 Task: Add Market Corner Chicken Tamales With Green Sauce to the cart.
Action: Mouse moved to (22, 121)
Screenshot: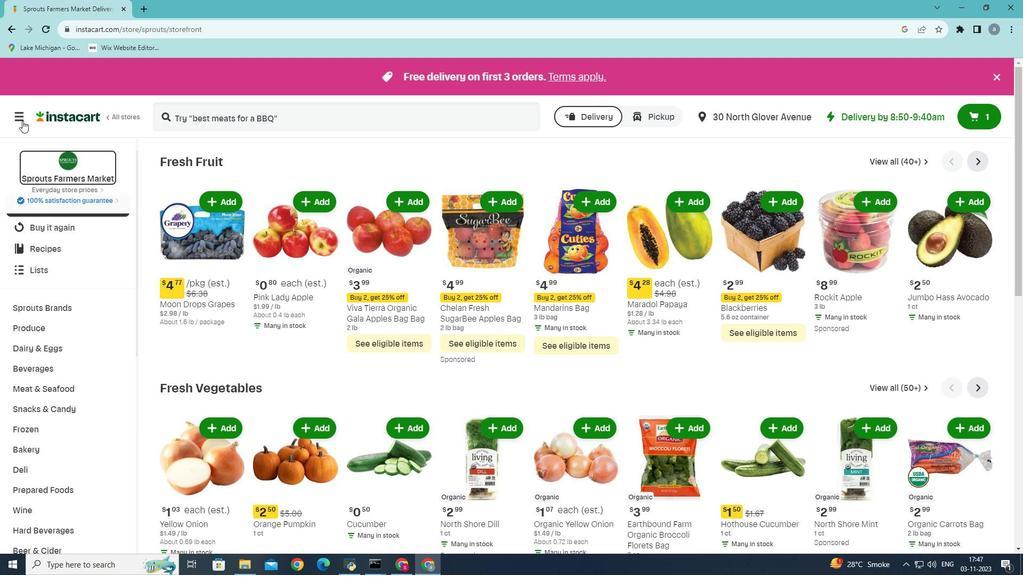 
Action: Mouse pressed left at (22, 121)
Screenshot: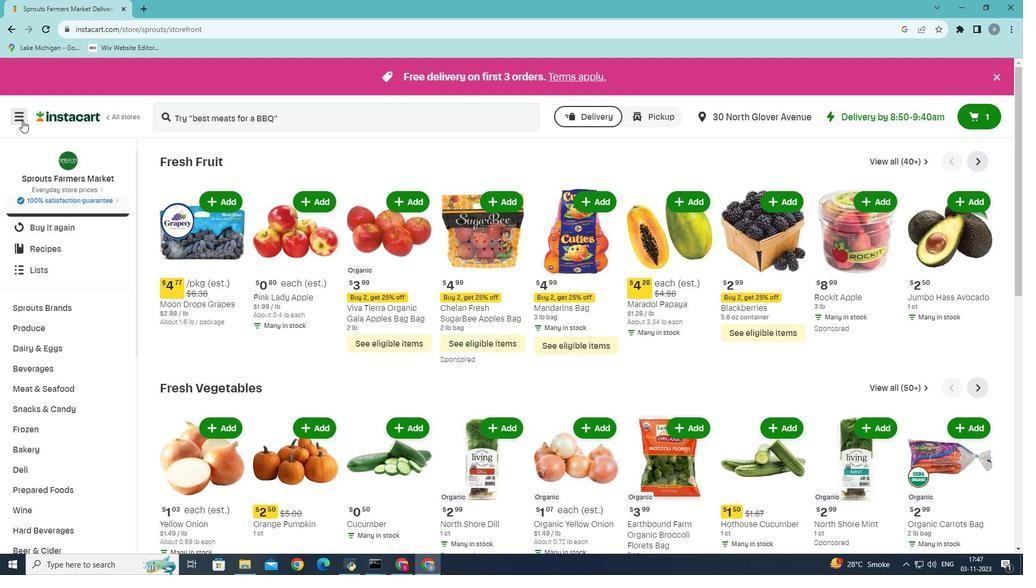 
Action: Mouse moved to (50, 299)
Screenshot: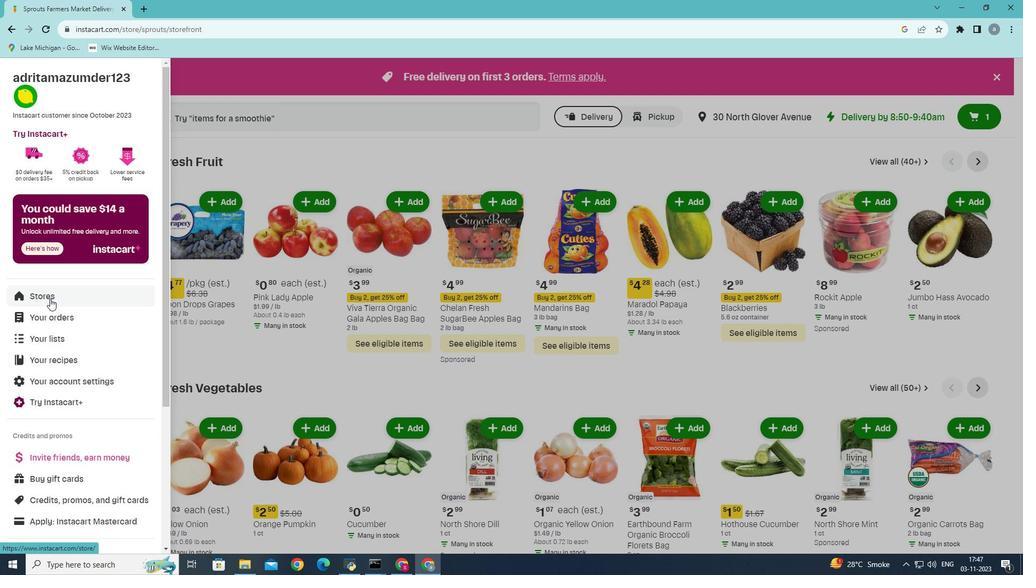 
Action: Mouse pressed left at (50, 299)
Screenshot: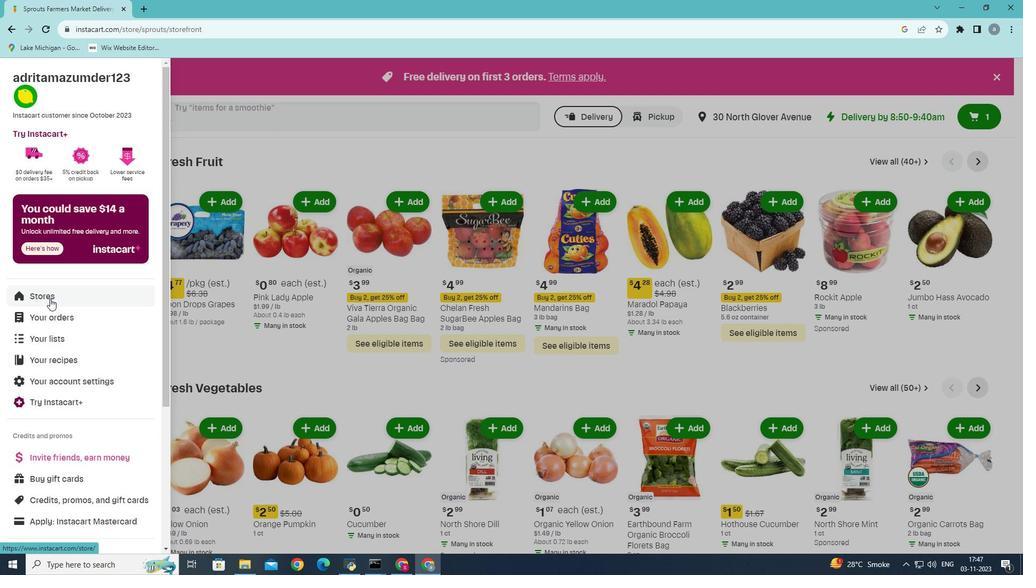 
Action: Mouse moved to (253, 121)
Screenshot: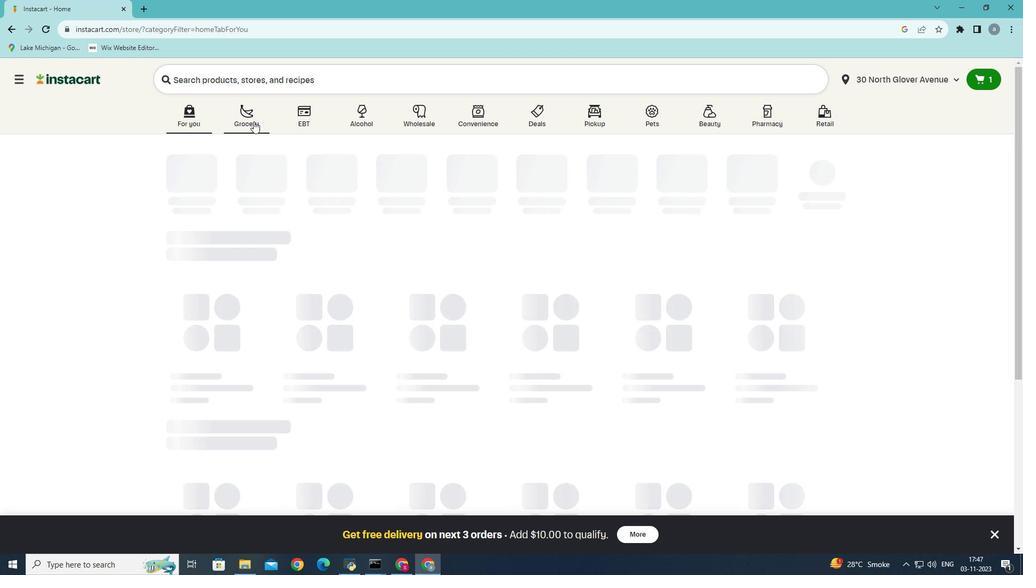 
Action: Mouse pressed left at (253, 121)
Screenshot: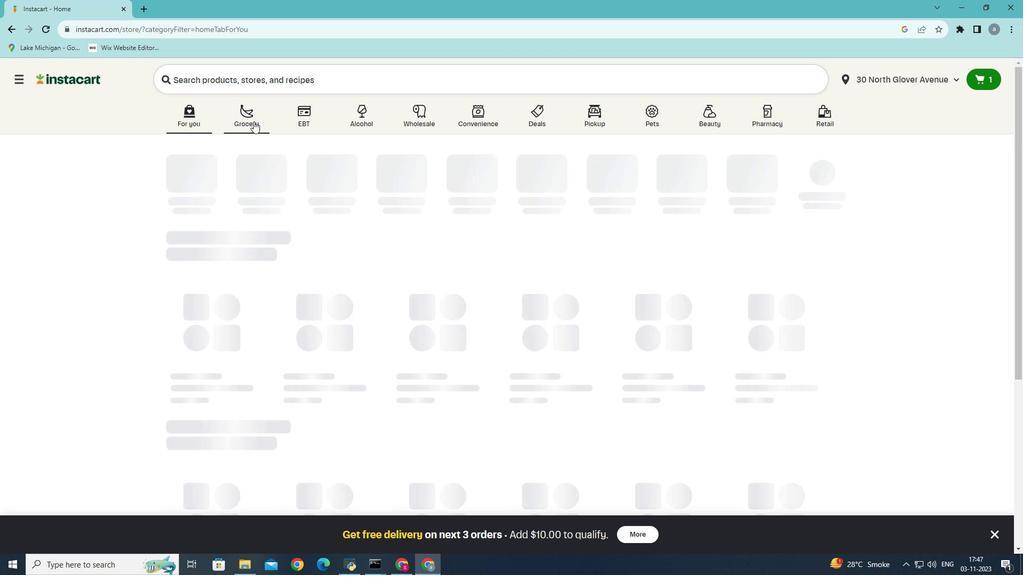 
Action: Mouse moved to (243, 321)
Screenshot: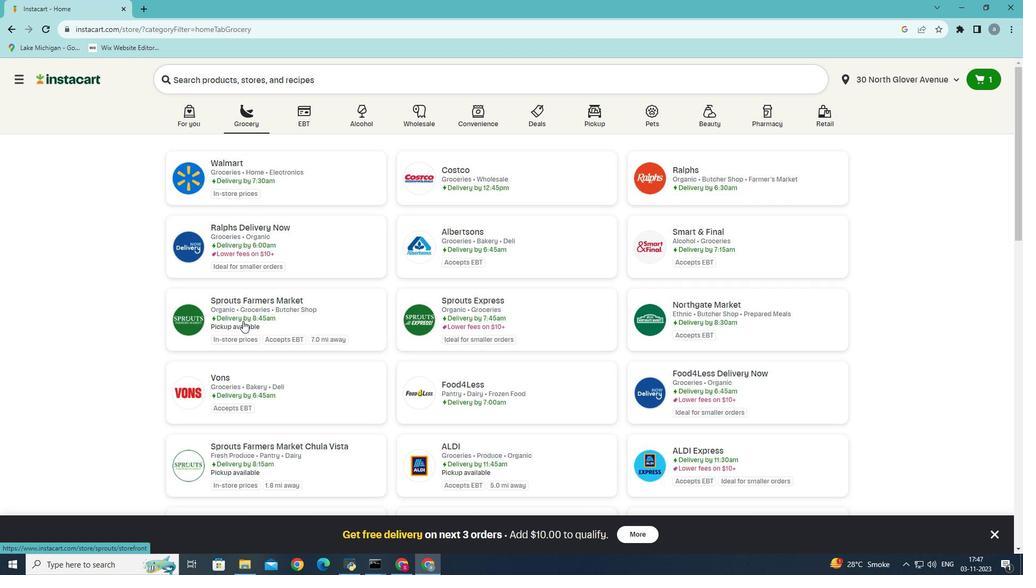 
Action: Mouse pressed left at (243, 321)
Screenshot: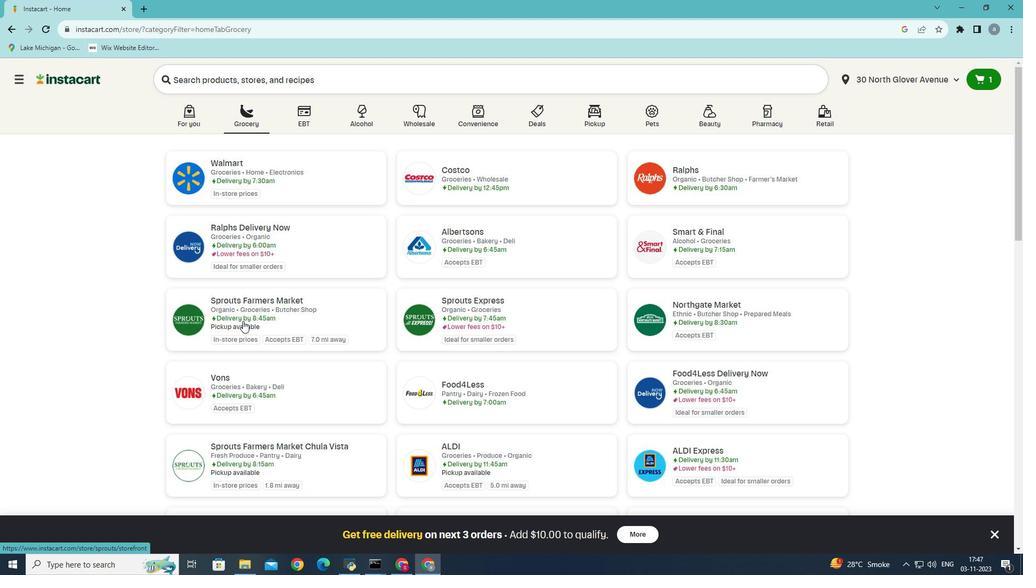 
Action: Mouse moved to (38, 509)
Screenshot: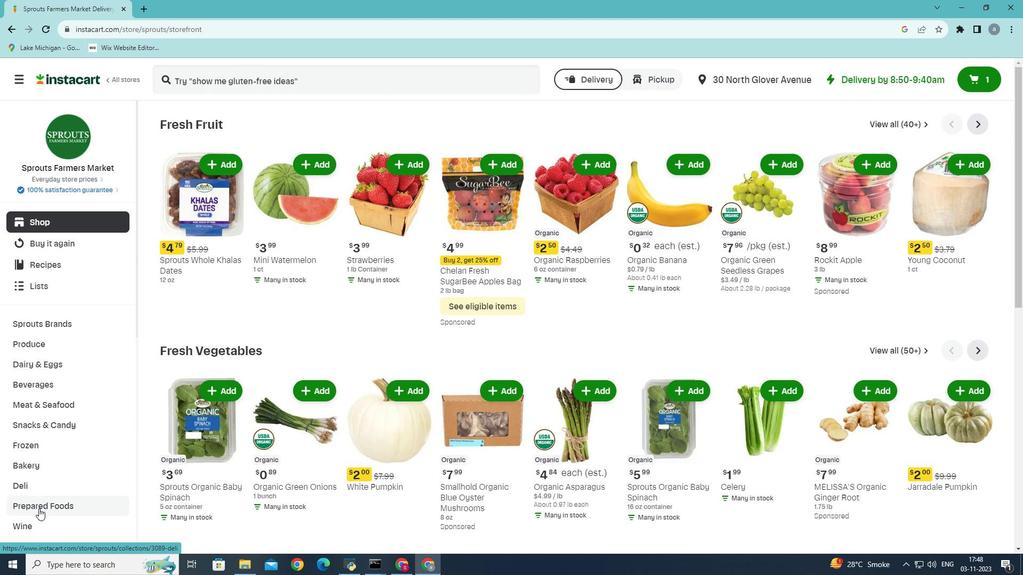 
Action: Mouse pressed left at (38, 509)
Screenshot: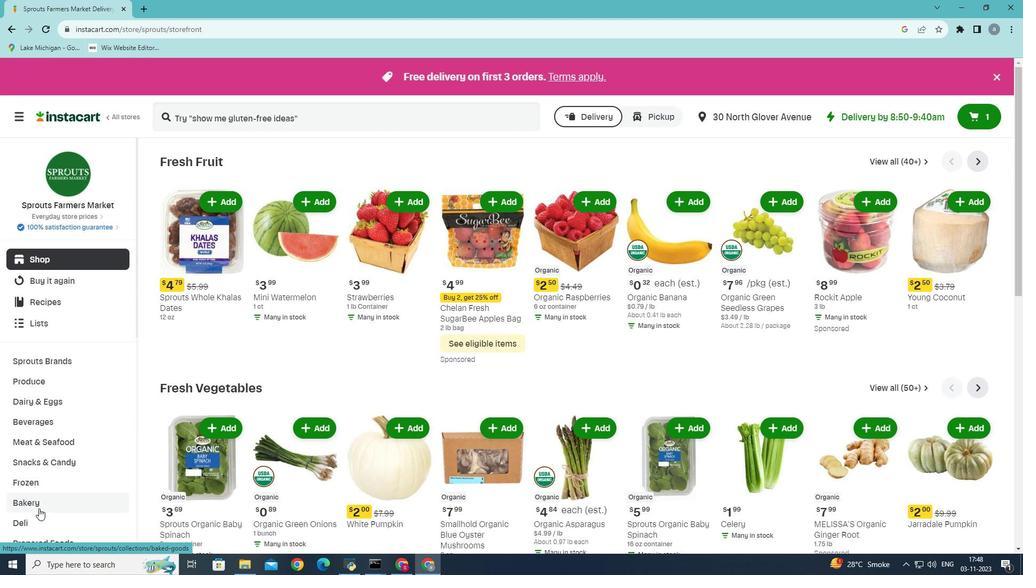 
Action: Mouse moved to (45, 443)
Screenshot: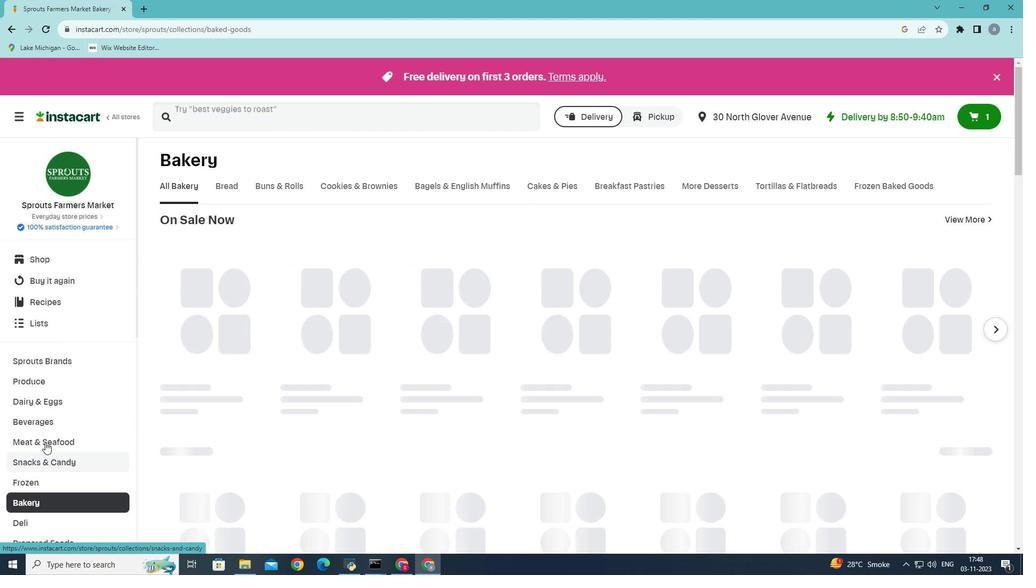 
Action: Mouse scrolled (45, 442) with delta (0, 0)
Screenshot: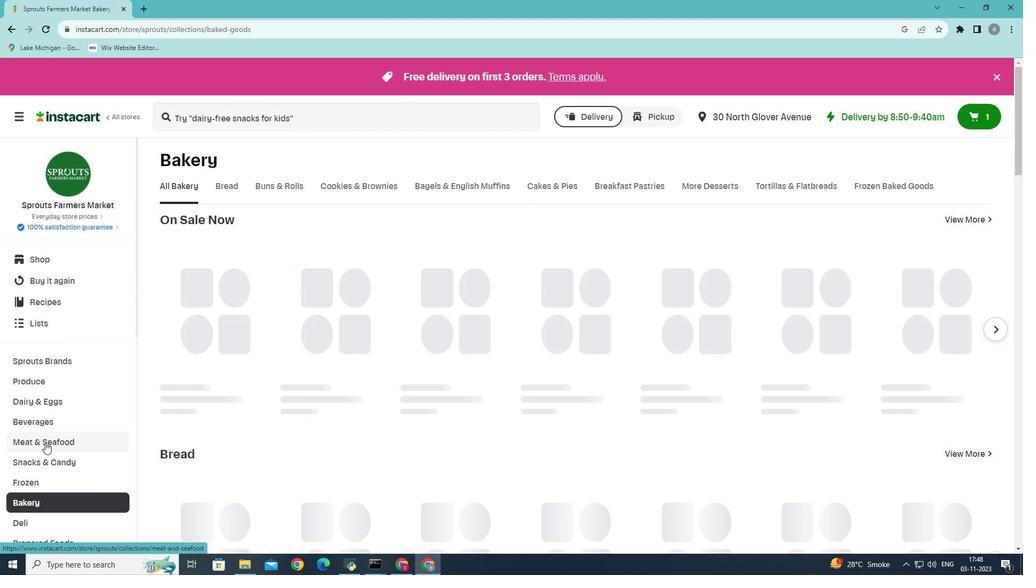 
Action: Mouse scrolled (45, 442) with delta (0, 0)
Screenshot: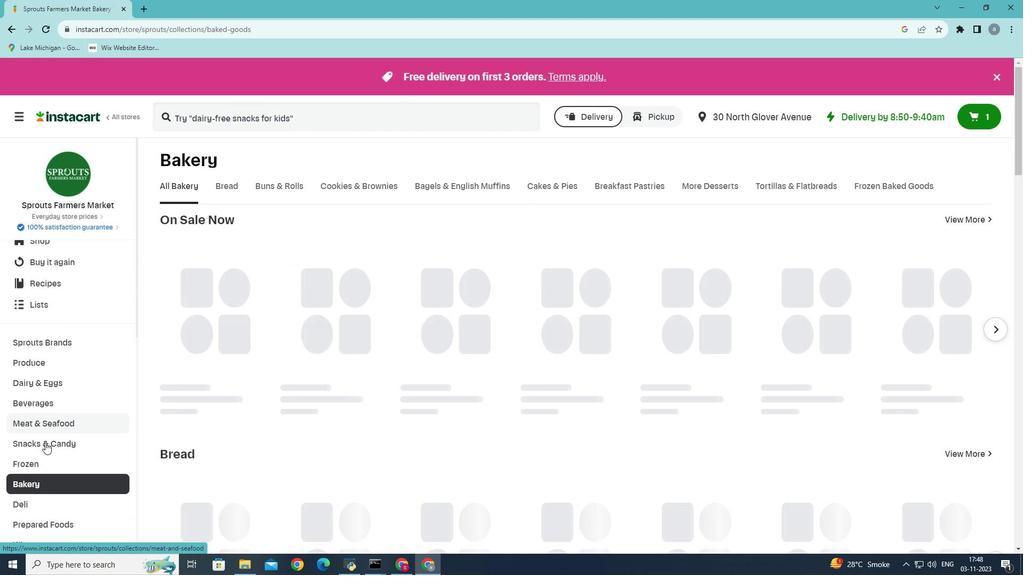 
Action: Mouse scrolled (45, 442) with delta (0, 0)
Screenshot: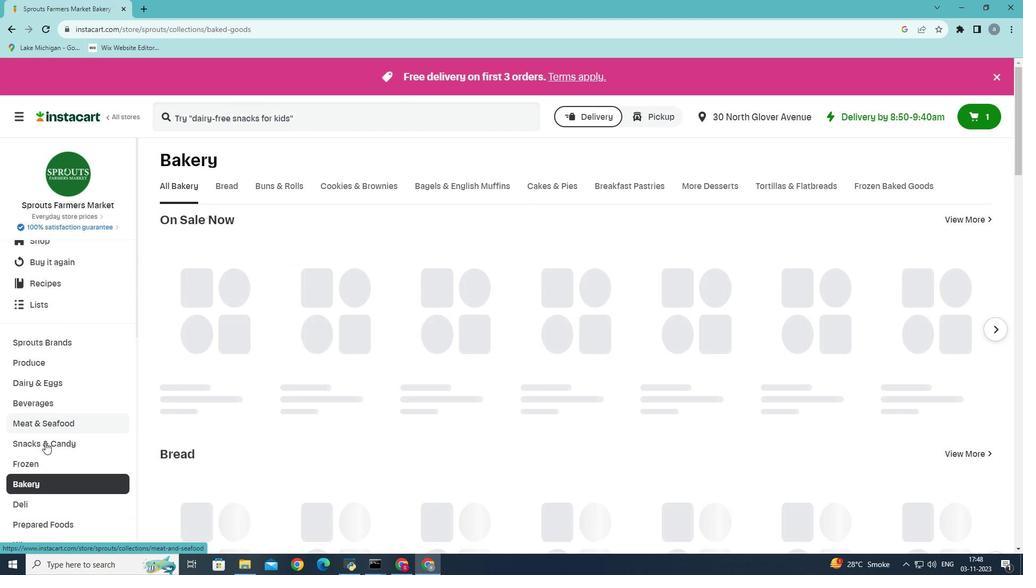 
Action: Mouse moved to (45, 378)
Screenshot: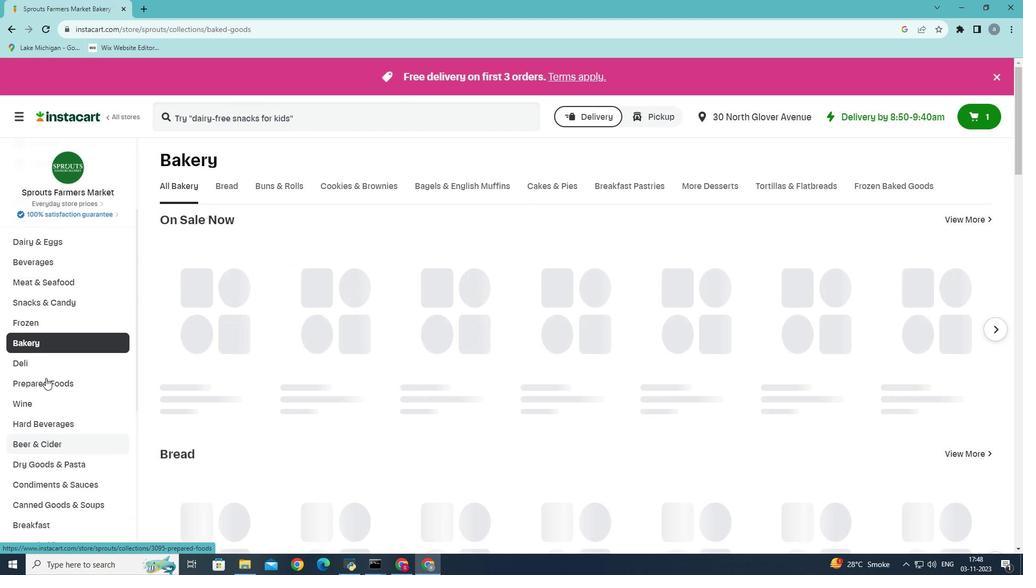
Action: Mouse pressed left at (45, 378)
Screenshot: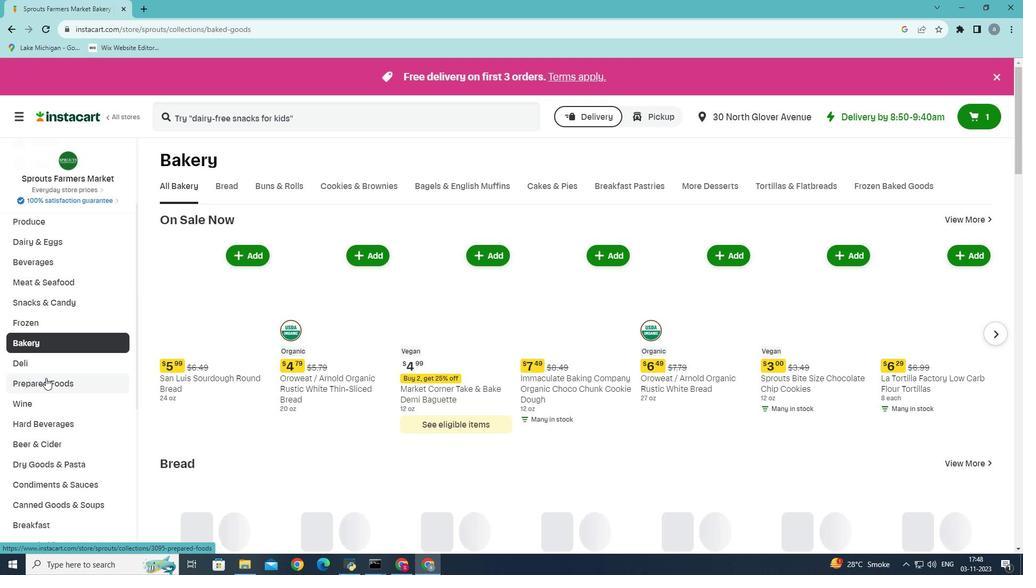 
Action: Mouse moved to (392, 181)
Screenshot: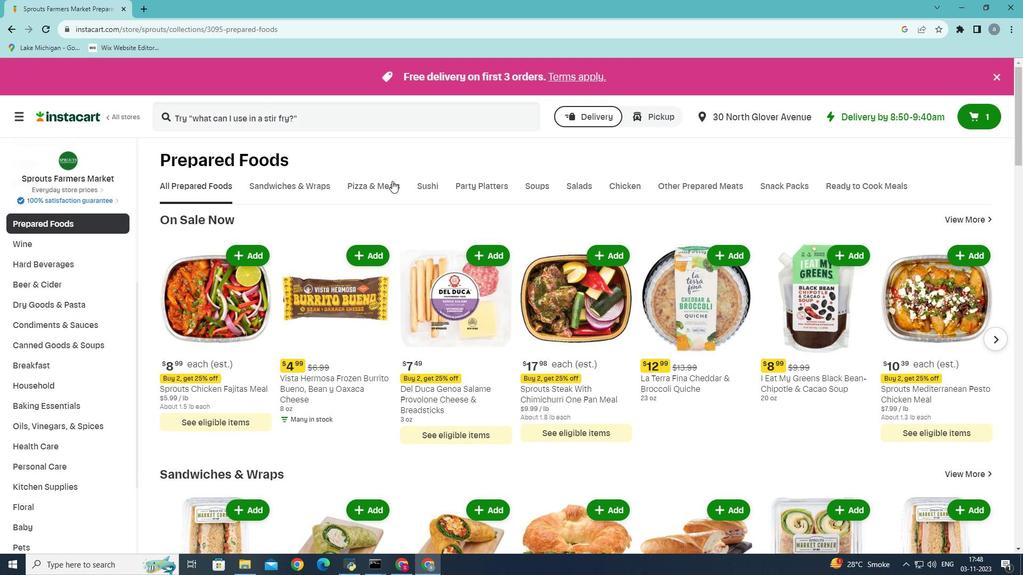 
Action: Mouse pressed left at (392, 181)
Screenshot: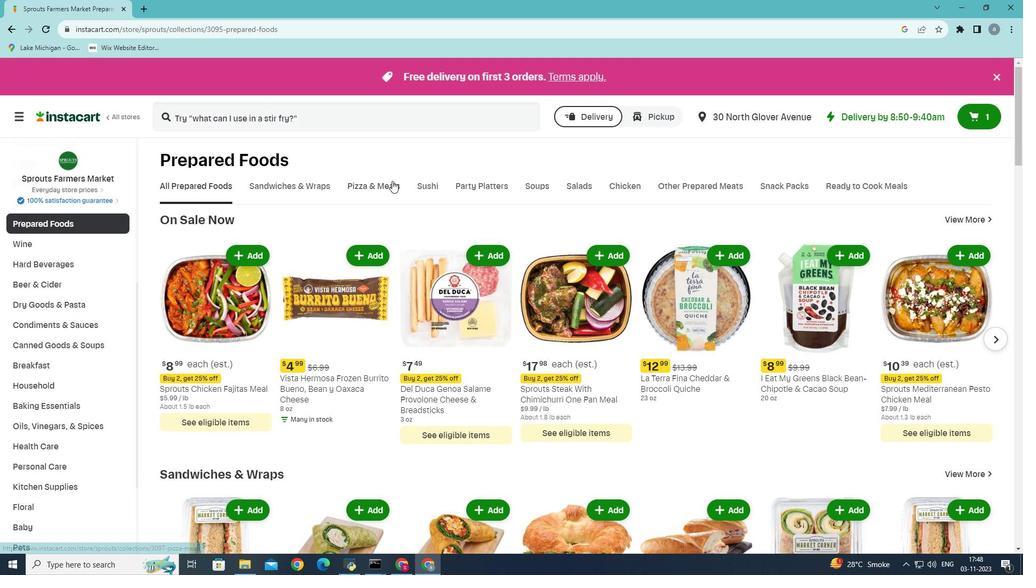 
Action: Mouse moved to (717, 237)
Screenshot: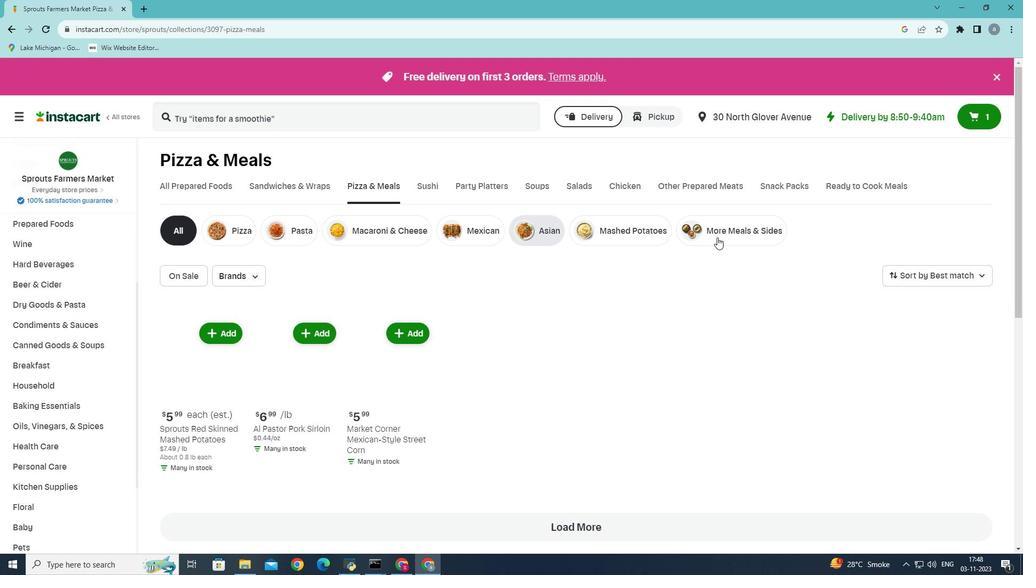 
Action: Mouse pressed left at (717, 237)
Screenshot: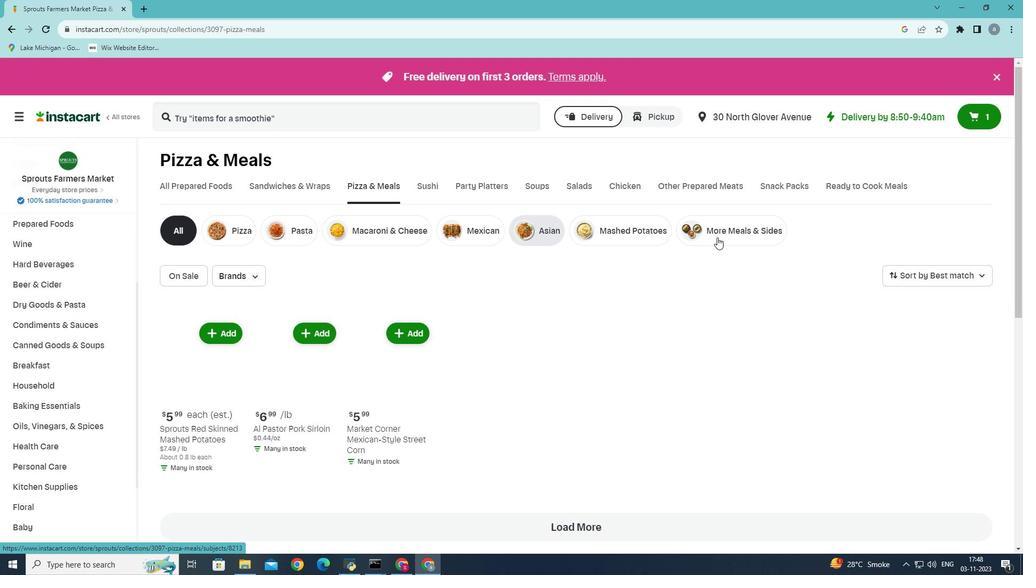 
Action: Mouse moved to (236, 113)
Screenshot: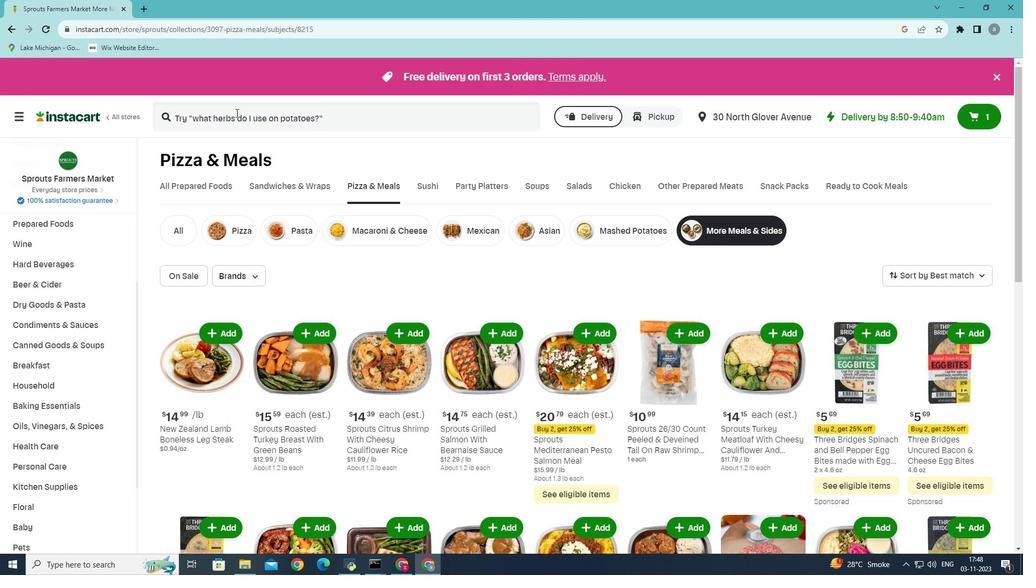 
Action: Mouse pressed left at (236, 113)
Screenshot: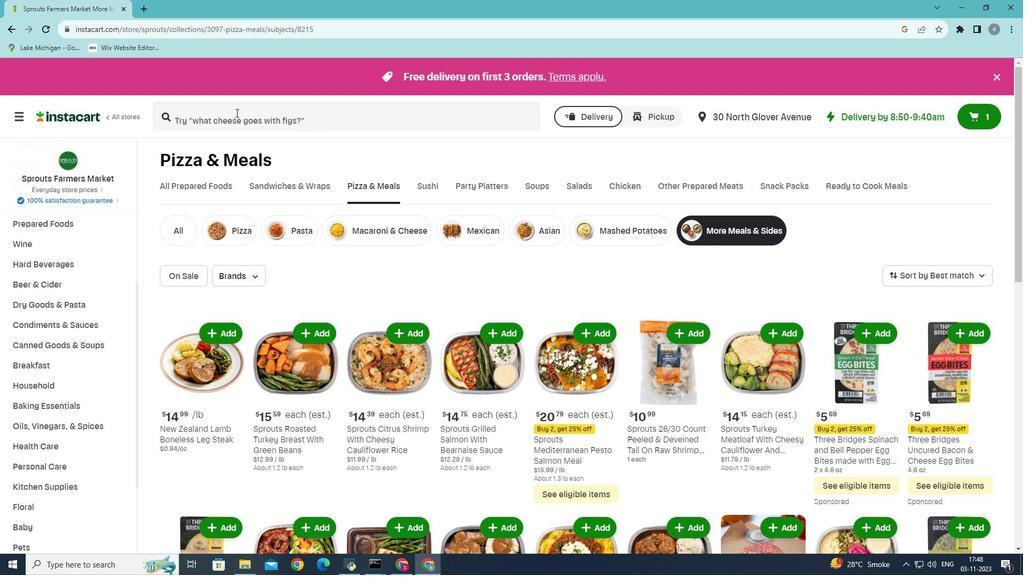 
Action: Key pressed <Key.shift>Market<Key.space>corner<Key.space>chicken<Key.space>tamales<Key.space>with<Key.space>green<Key.space>sauce<Key.enter>
Screenshot: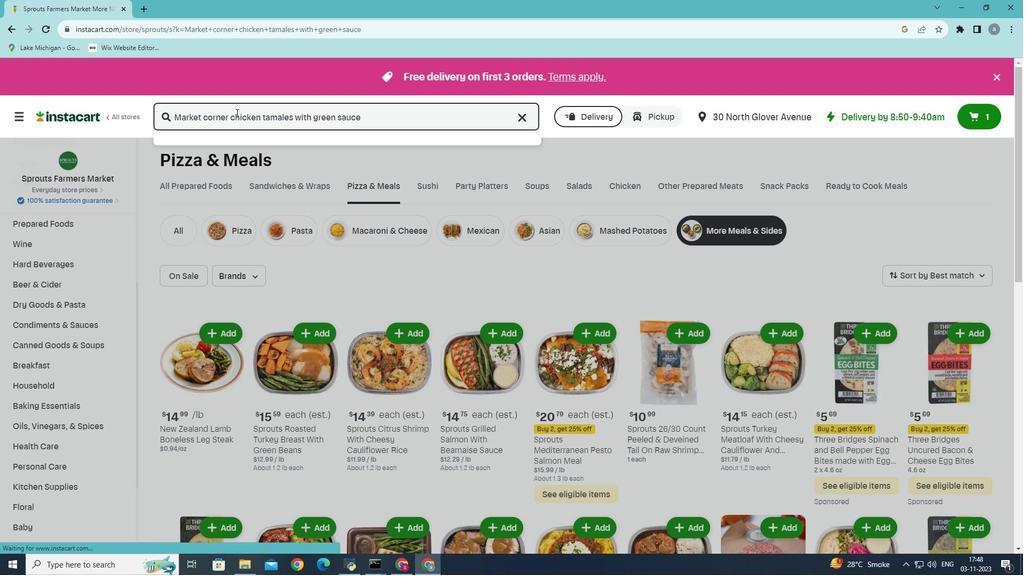 
Action: Mouse moved to (275, 230)
Screenshot: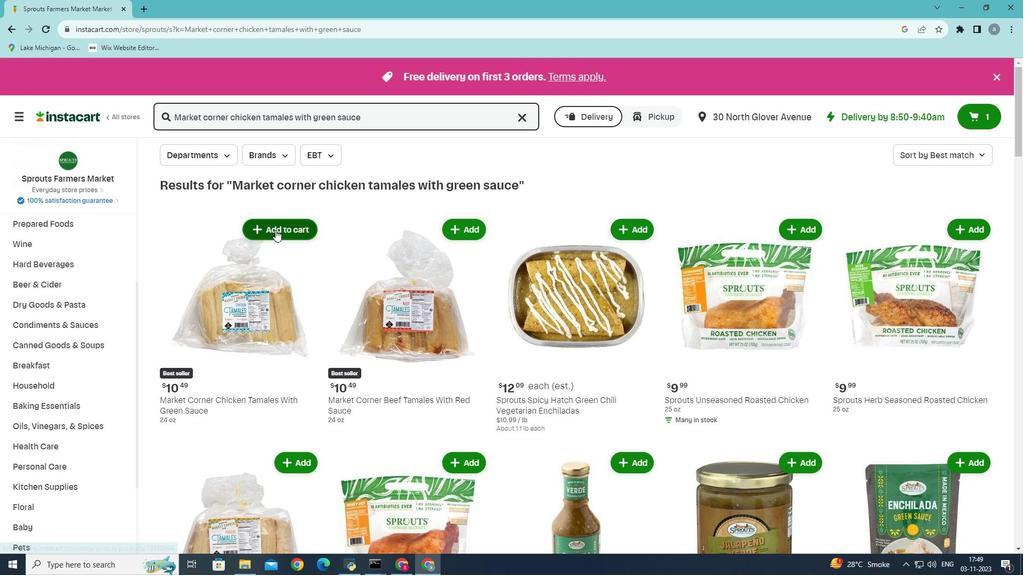 
Action: Mouse pressed left at (275, 230)
Screenshot: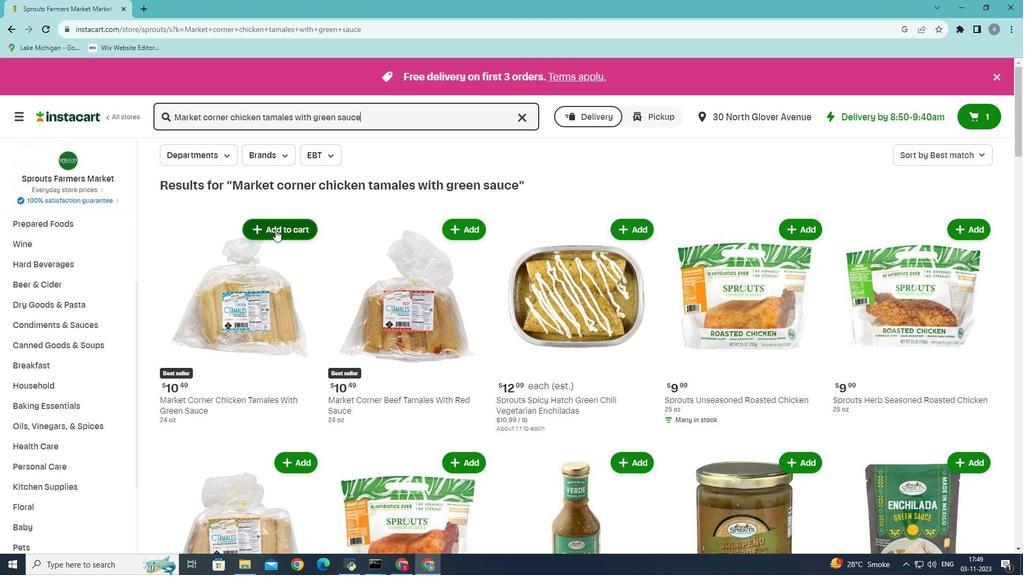 
Action: Mouse moved to (276, 226)
Screenshot: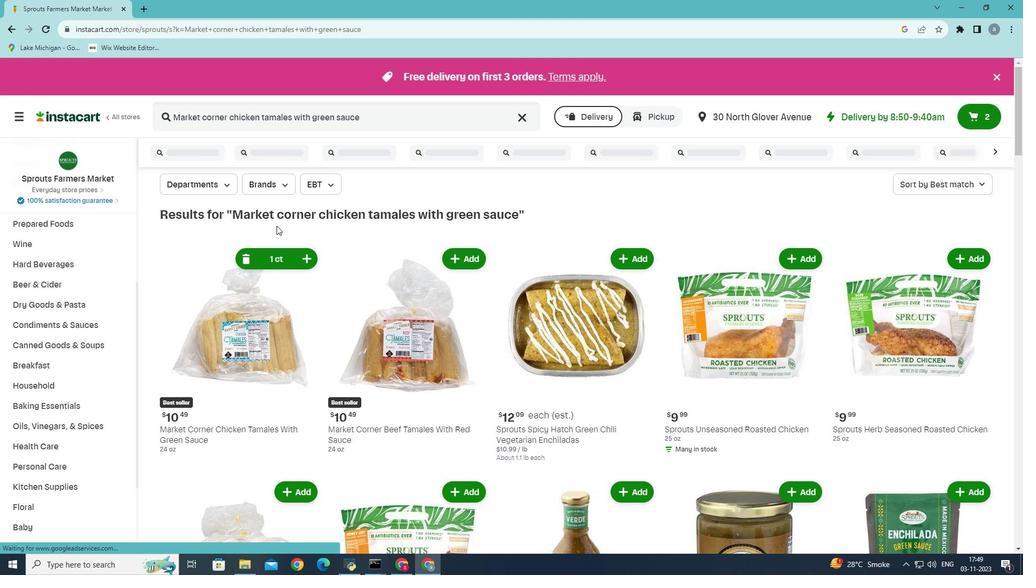 
